 Task: Use the formula "POW" in spreadsheet "Project portfolio".
Action: Mouse pressed left at (722, 224)
Screenshot: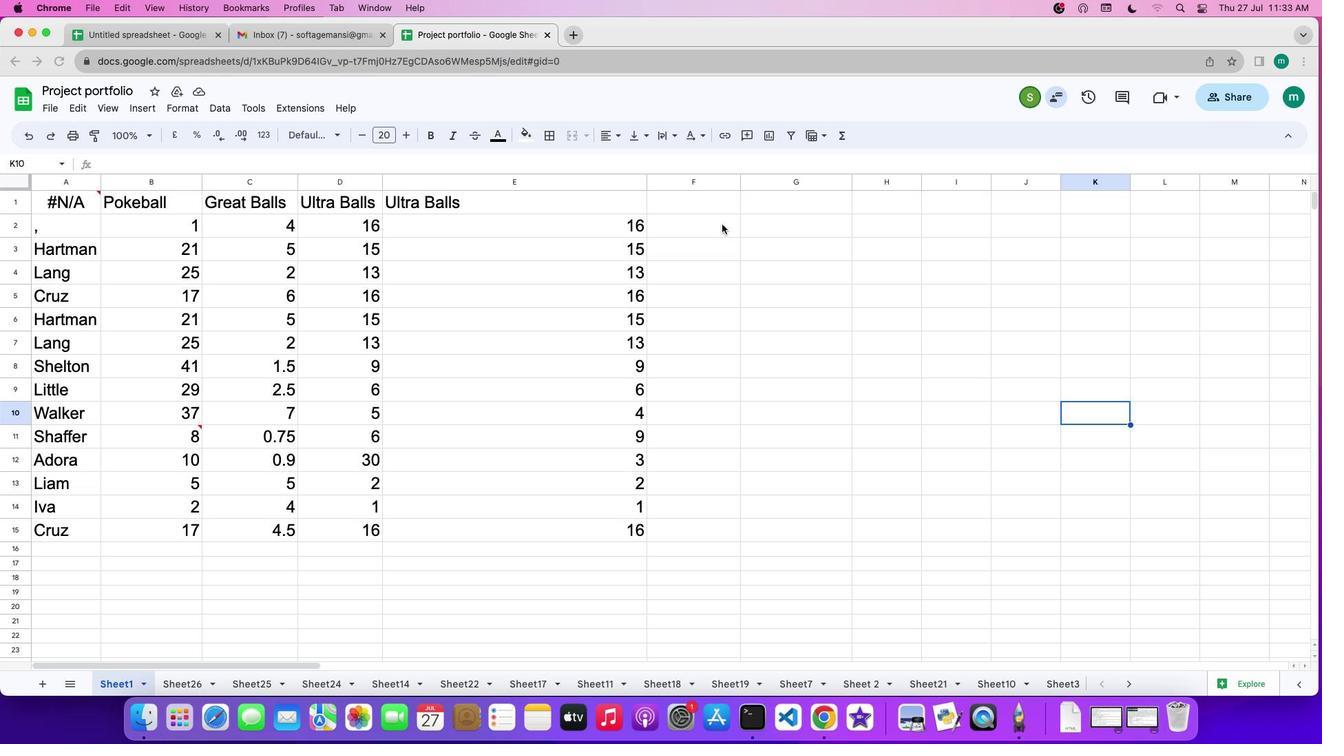 
Action: Mouse moved to (723, 224)
Screenshot: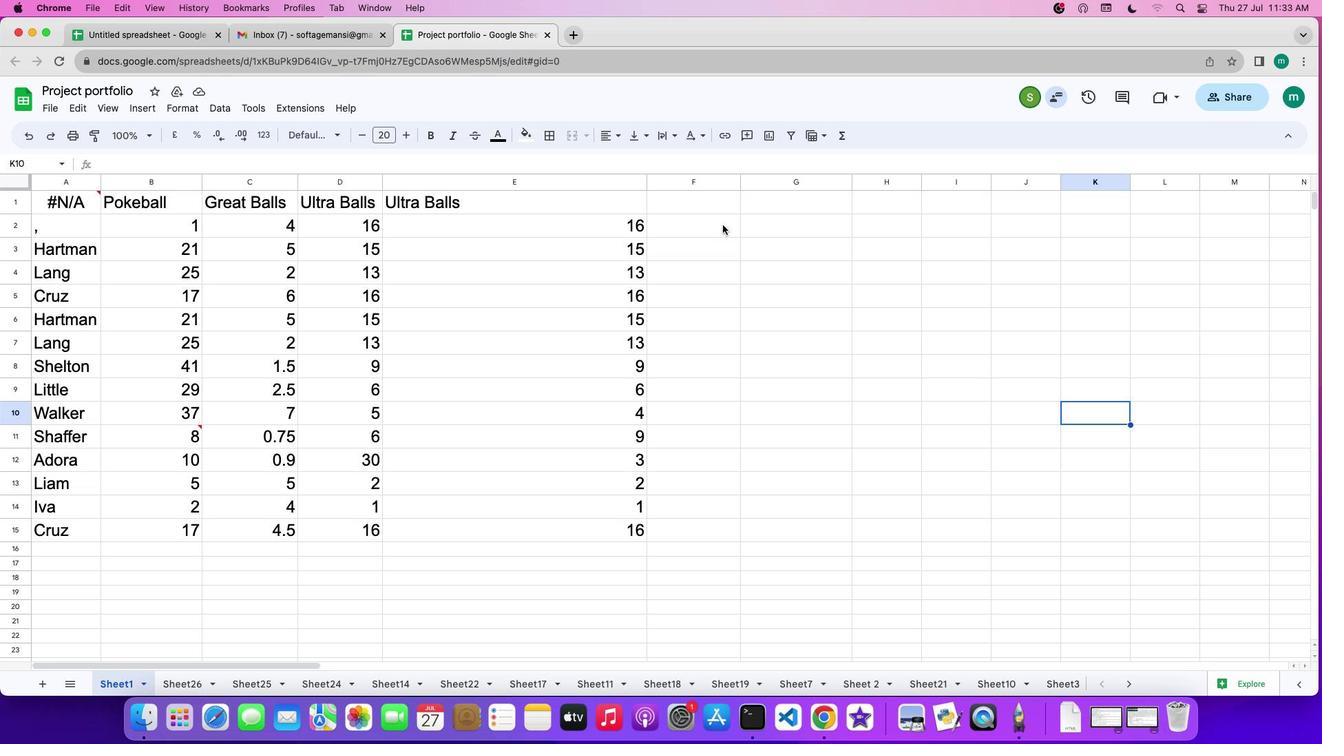 
Action: Mouse pressed left at (723, 224)
Screenshot: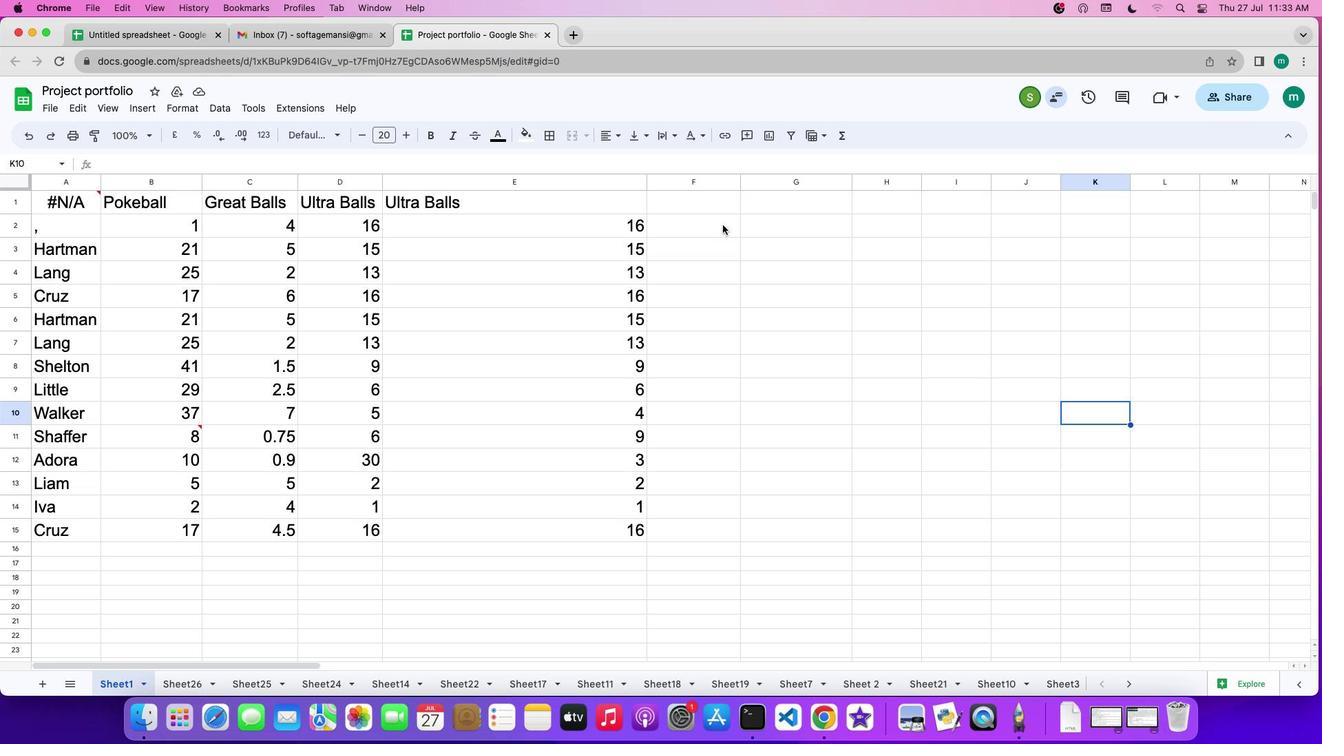 
Action: Mouse moved to (723, 224)
Screenshot: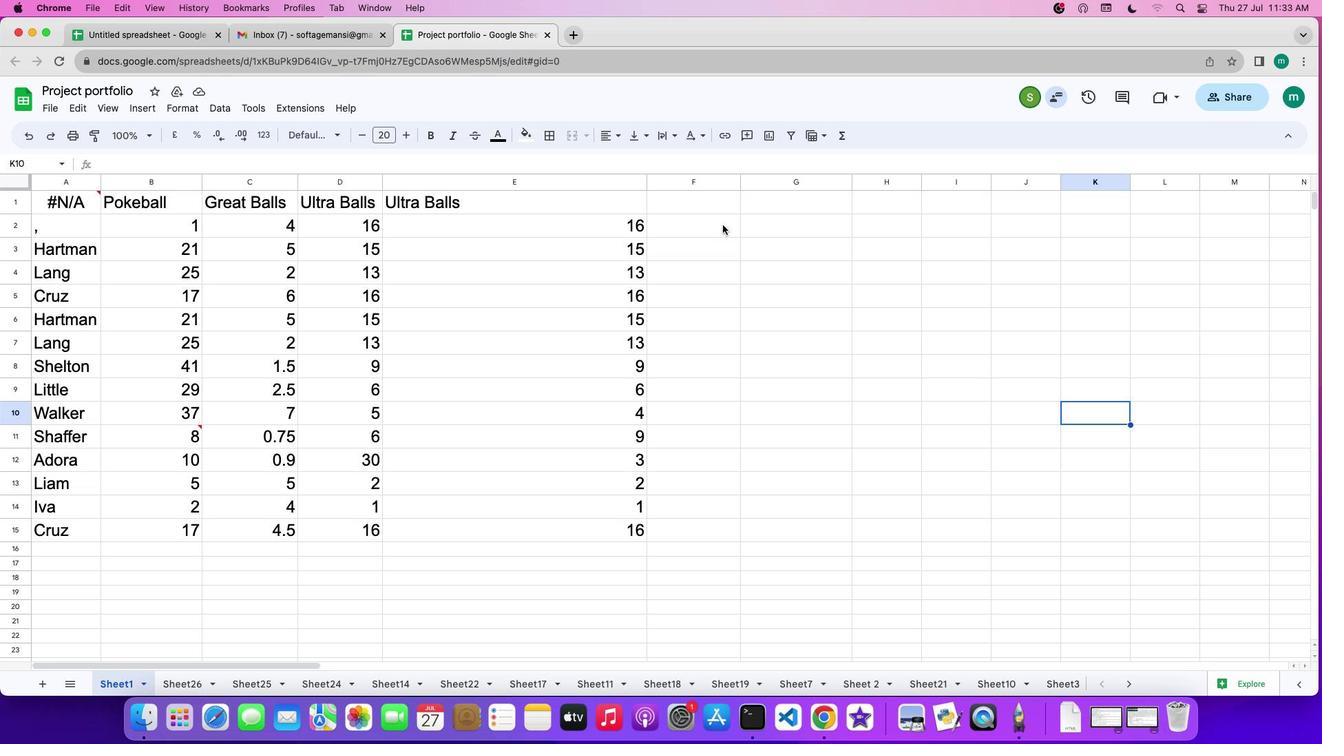 
Action: Key pressed '='
Screenshot: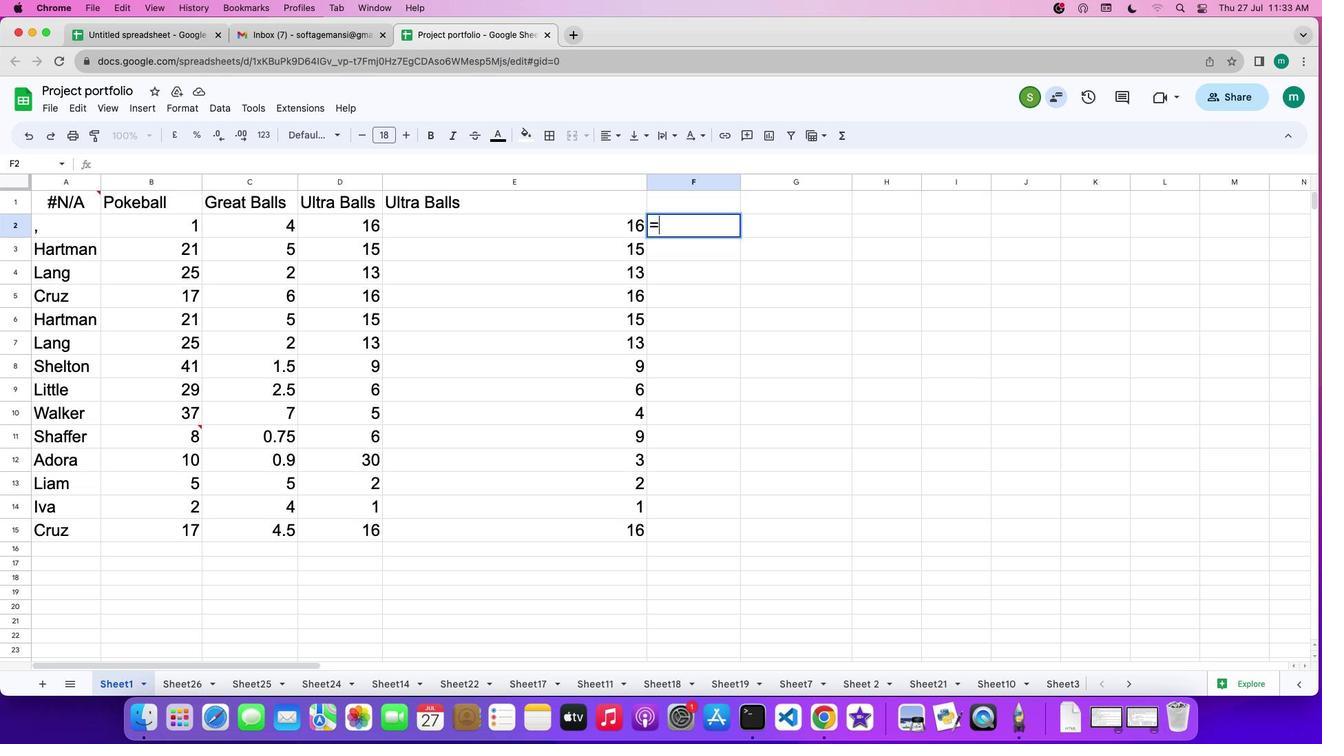 
Action: Mouse moved to (848, 139)
Screenshot: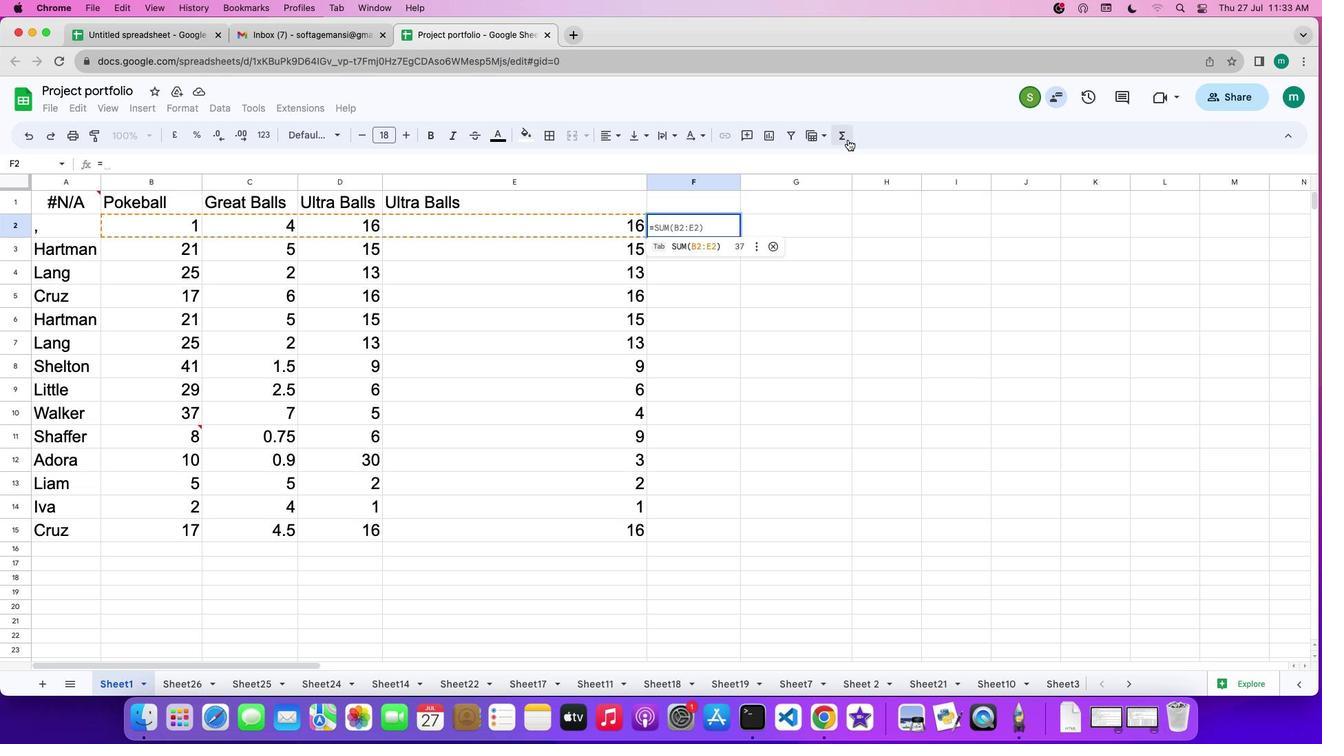 
Action: Mouse pressed left at (848, 139)
Screenshot: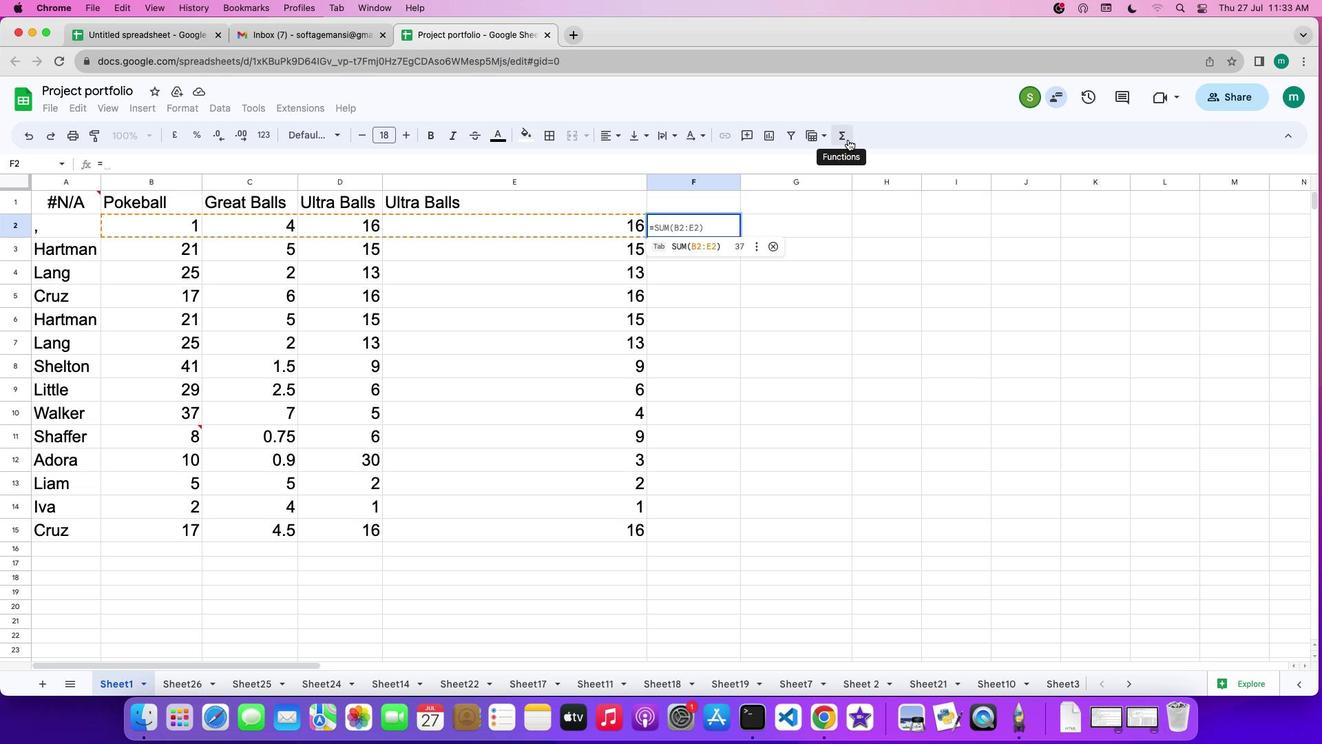 
Action: Mouse moved to (1045, 631)
Screenshot: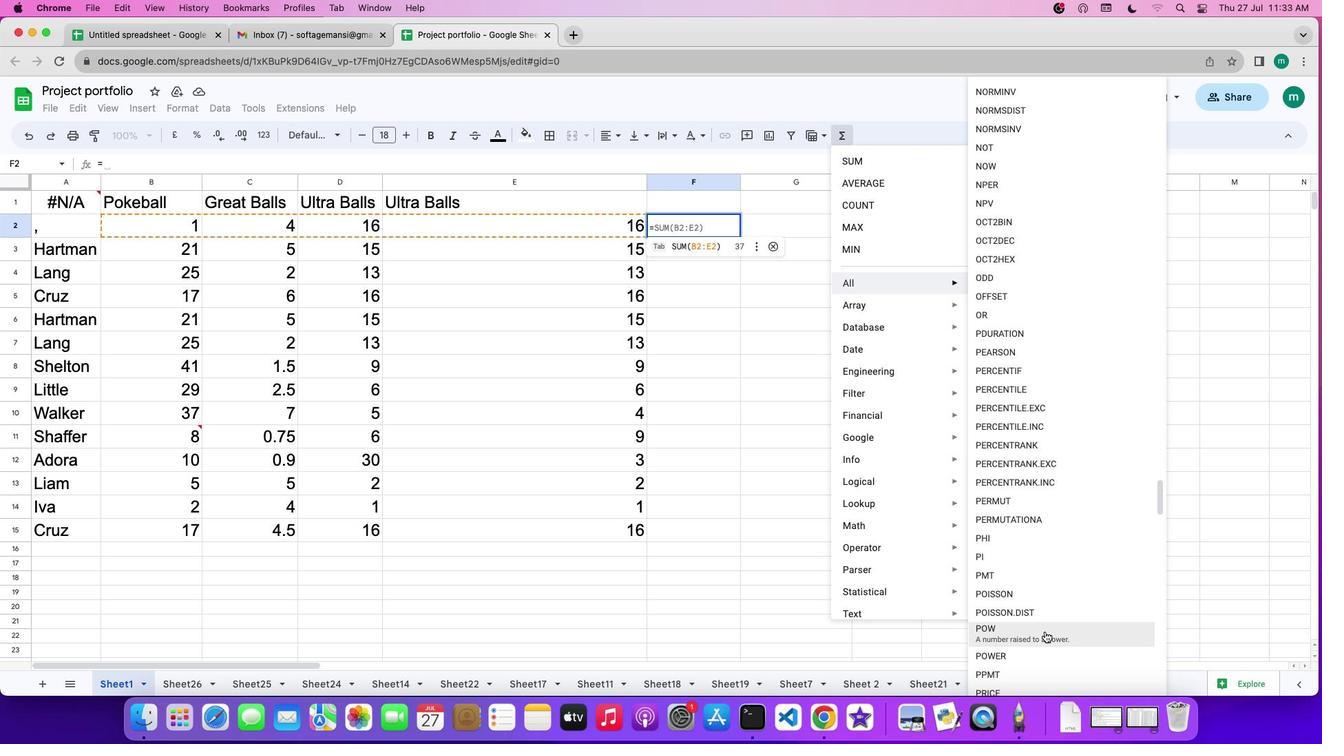 
Action: Mouse pressed left at (1045, 631)
Screenshot: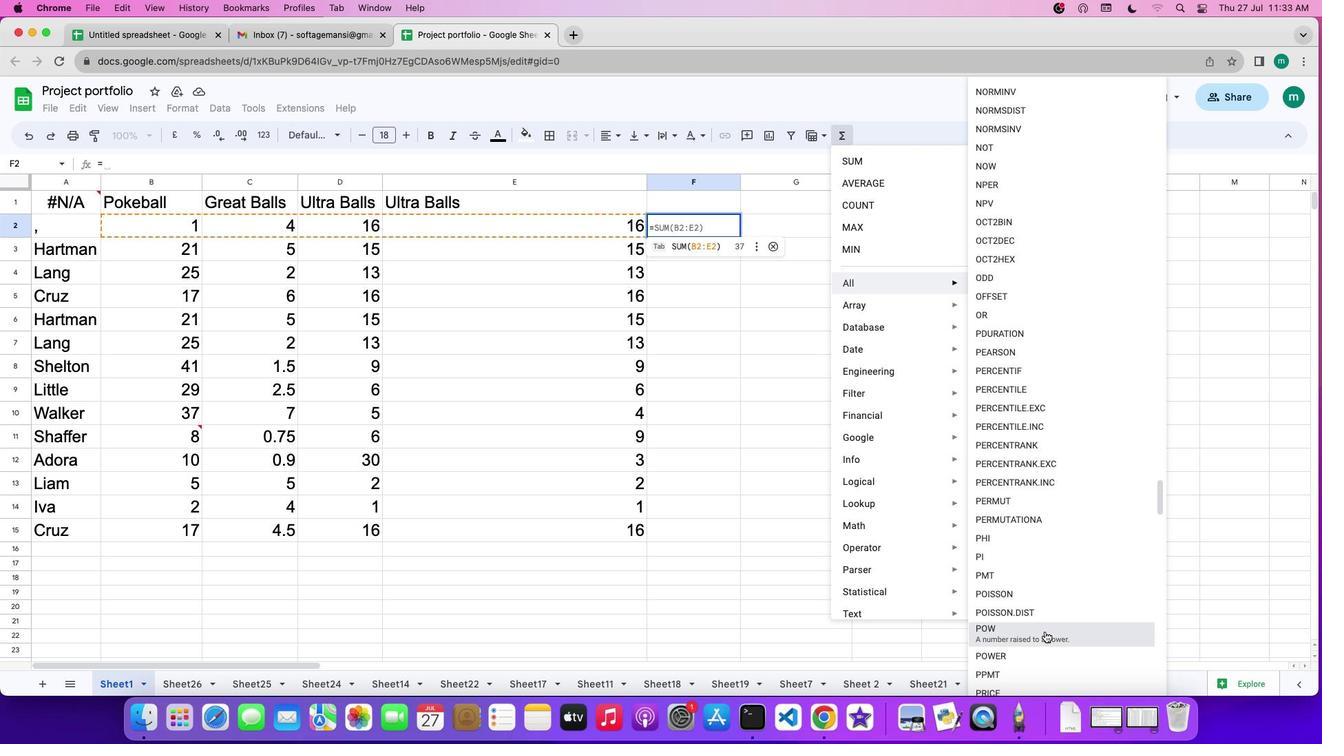 
Action: Key pressed '4'',''0''.''5'Key.enter
Screenshot: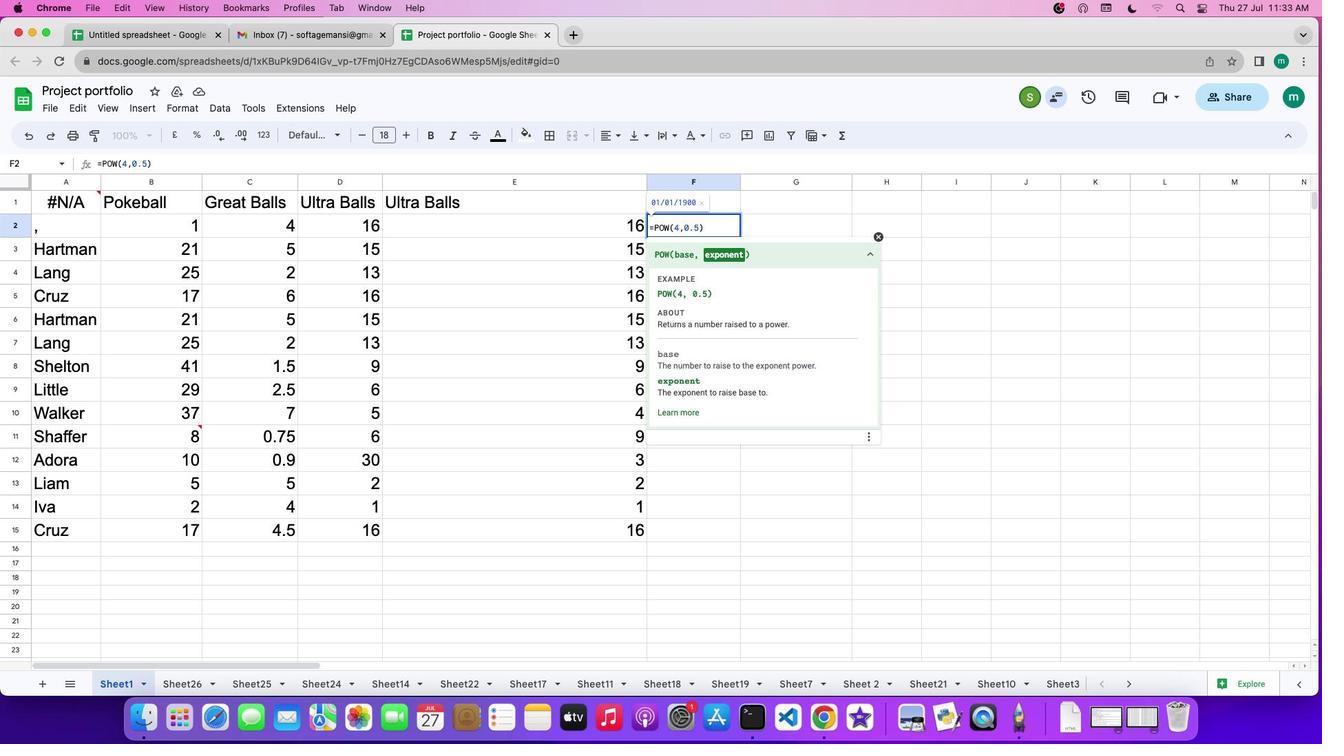
